 Task: Check the printable housing market data.
Action: Mouse moved to (991, 196)
Screenshot: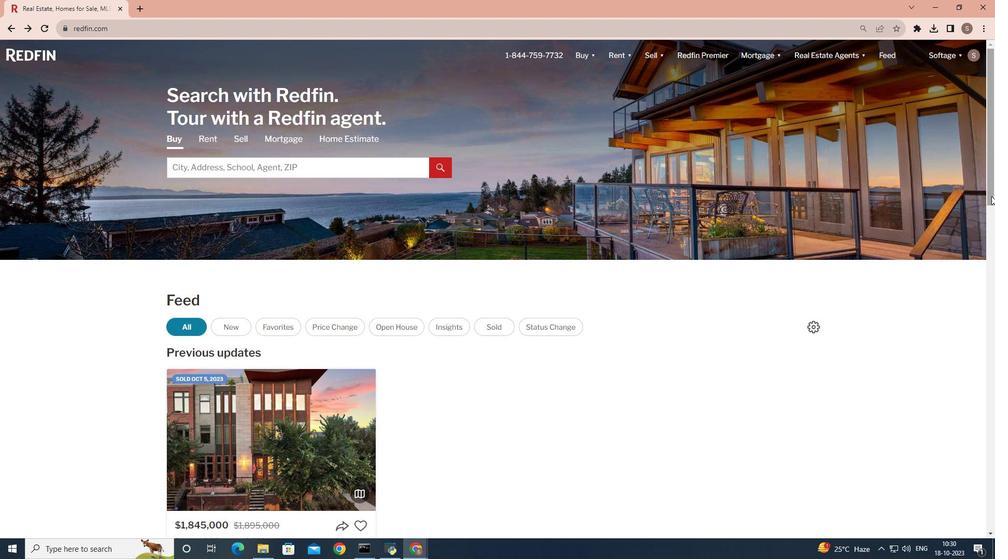 
Action: Mouse pressed left at (991, 196)
Screenshot: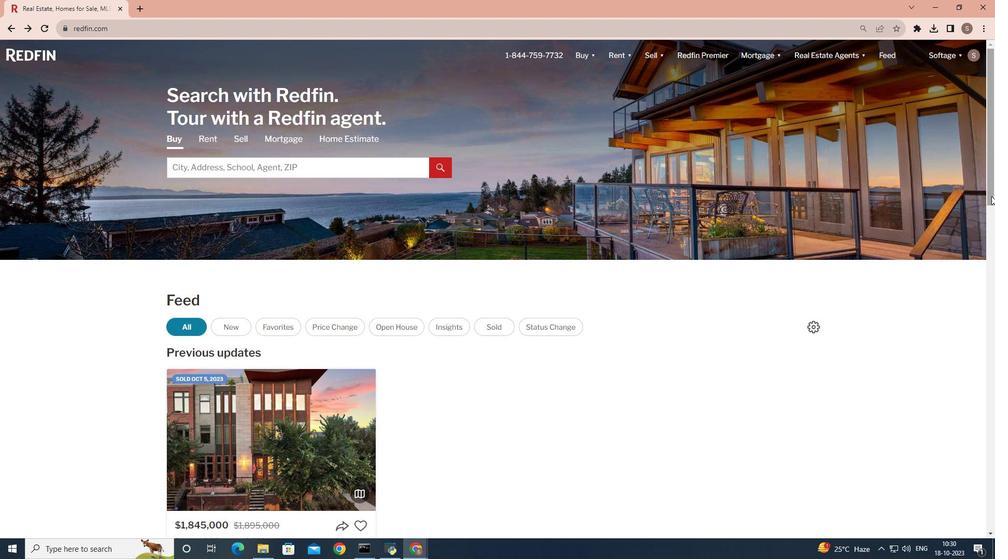 
Action: Mouse moved to (301, 462)
Screenshot: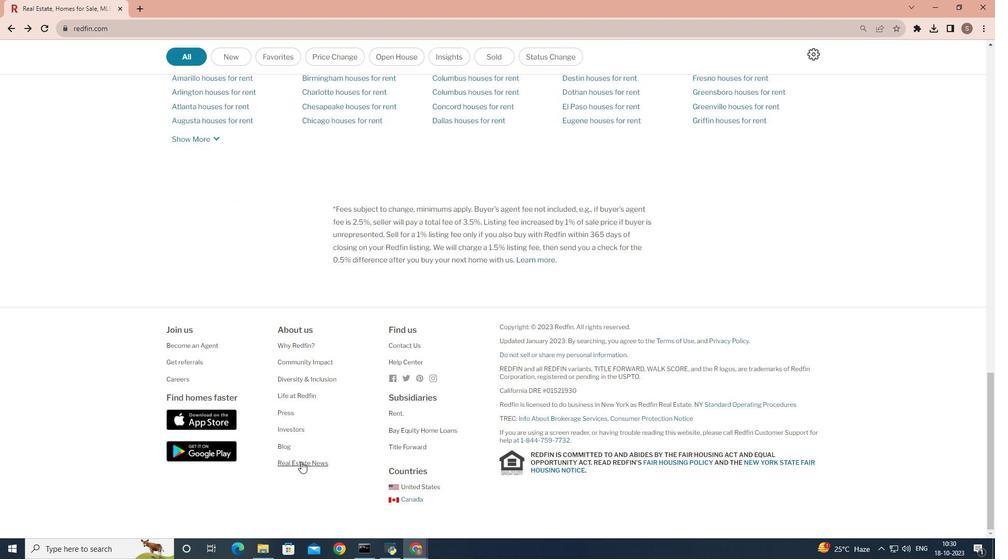 
Action: Mouse pressed left at (301, 462)
Screenshot: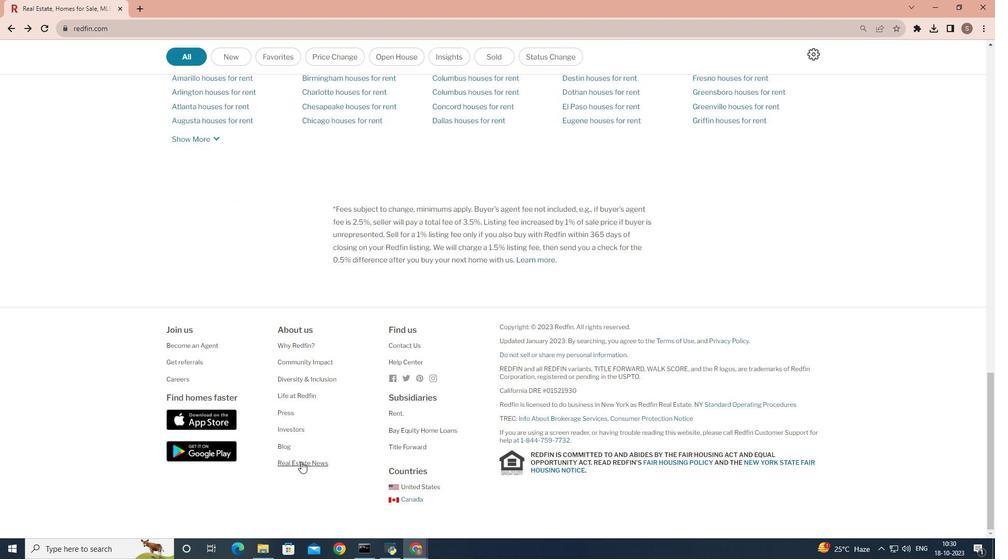 
Action: Mouse moved to (467, 92)
Screenshot: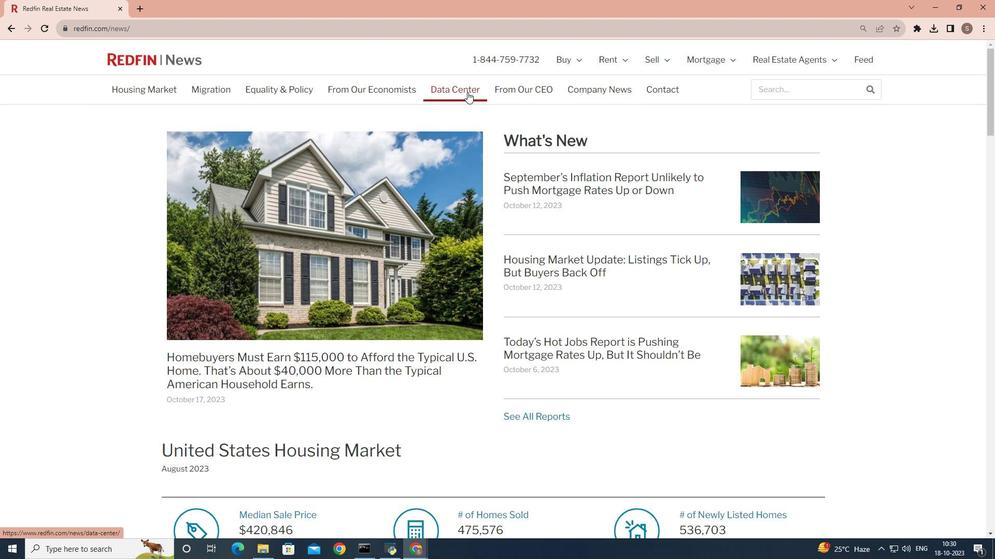 
Action: Mouse pressed left at (467, 92)
Screenshot: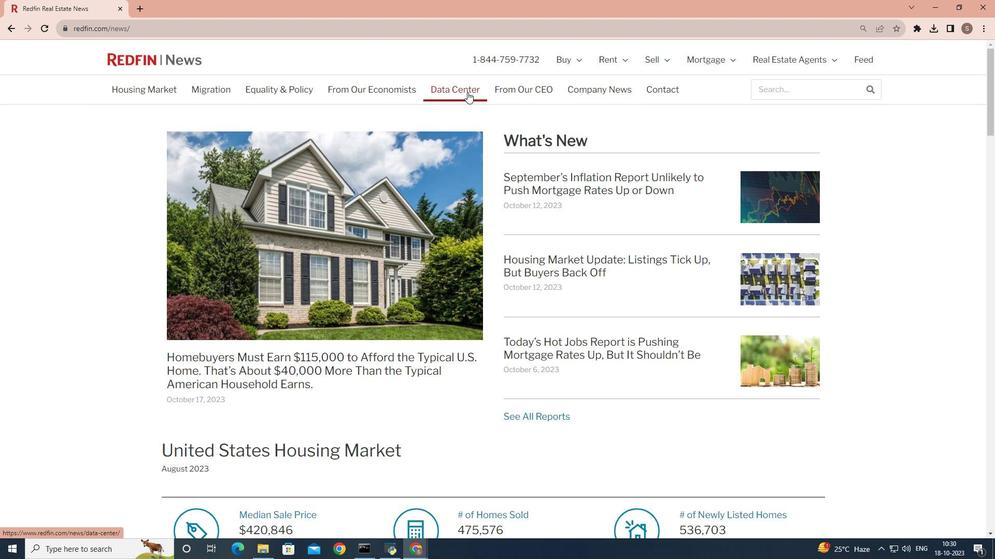 
Action: Mouse moved to (699, 202)
Screenshot: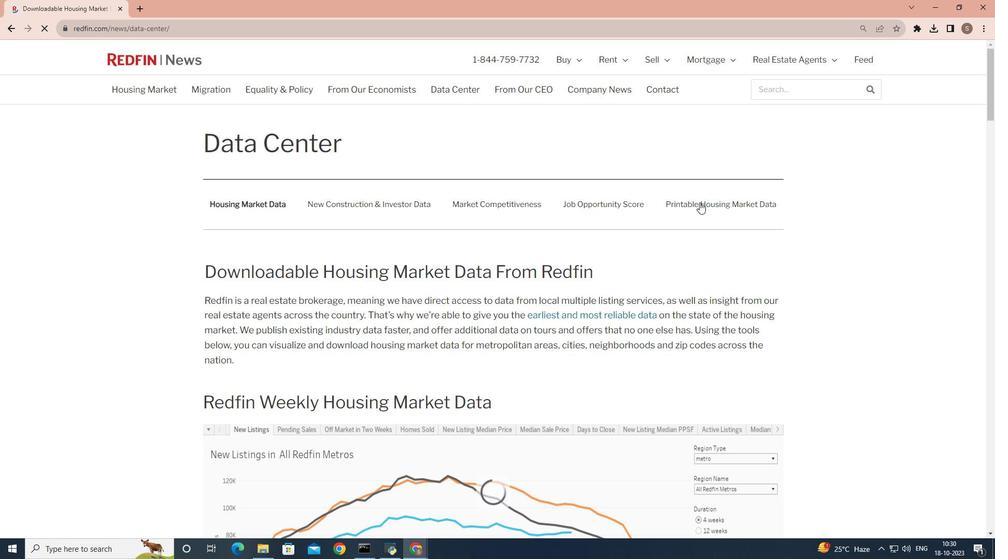 
Action: Mouse pressed left at (699, 202)
Screenshot: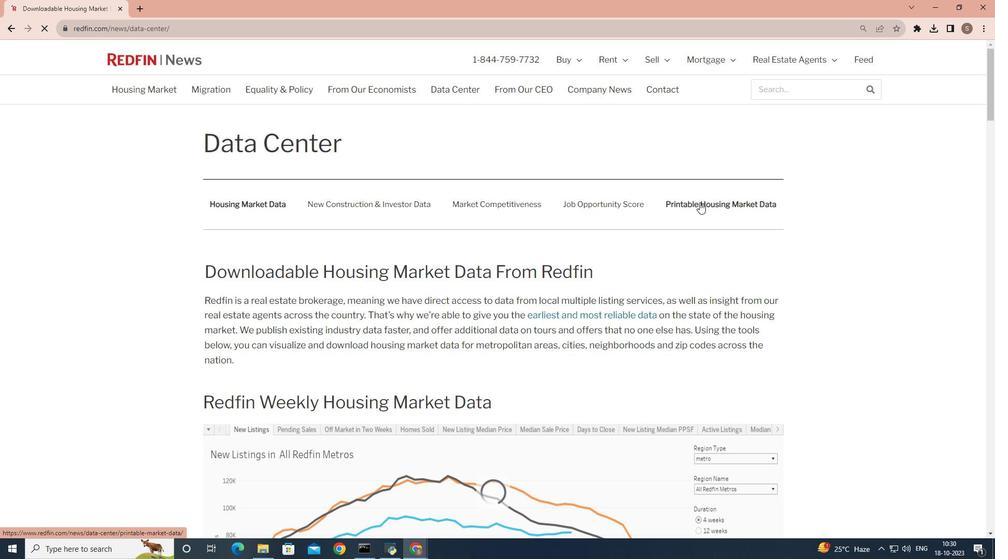 
